Task: Select the always in the Show Toolbar.
Action: Mouse moved to (68, 403)
Screenshot: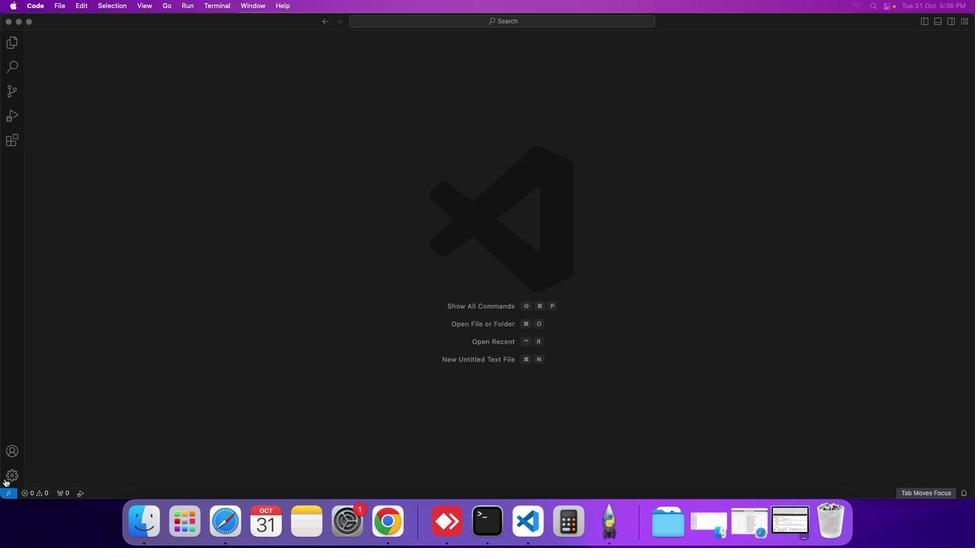 
Action: Mouse pressed left at (68, 403)
Screenshot: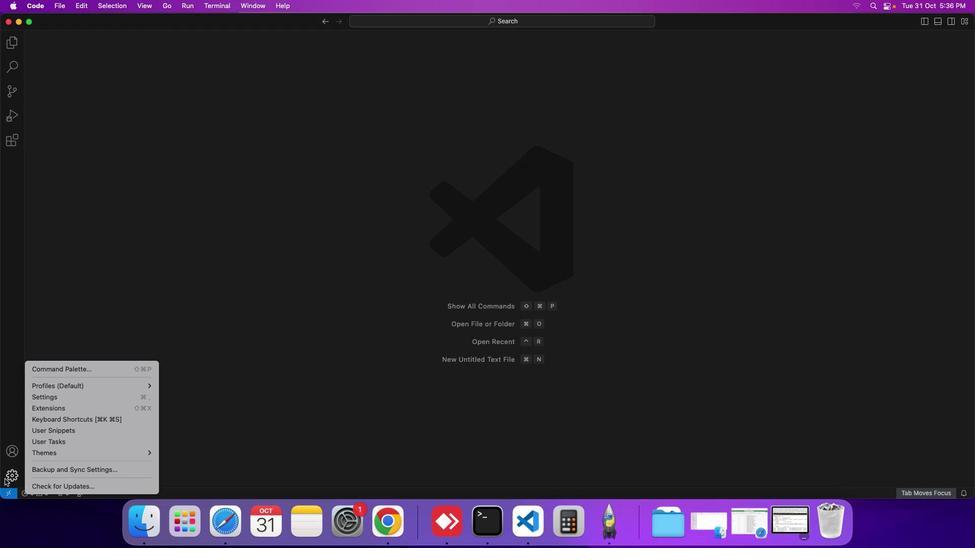 
Action: Mouse moved to (172, 342)
Screenshot: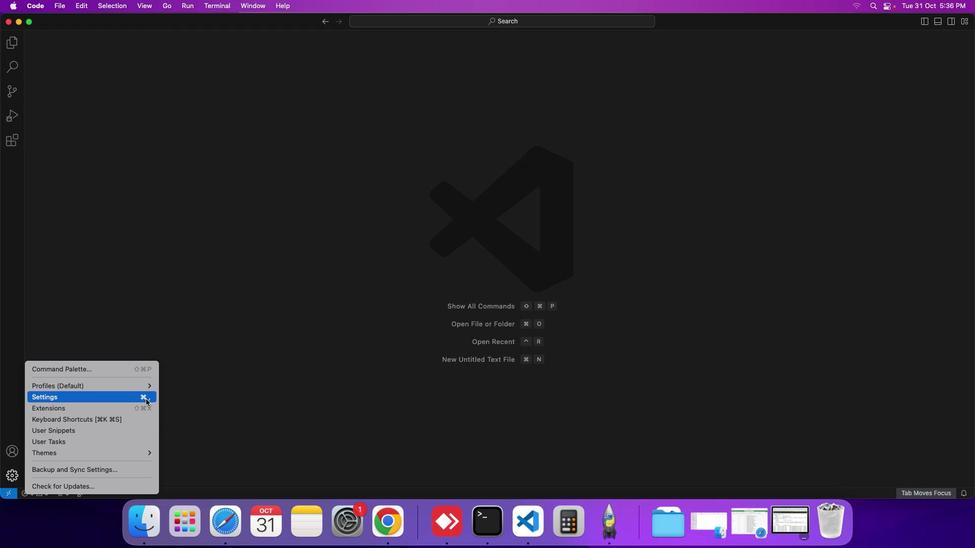 
Action: Mouse pressed left at (172, 342)
Screenshot: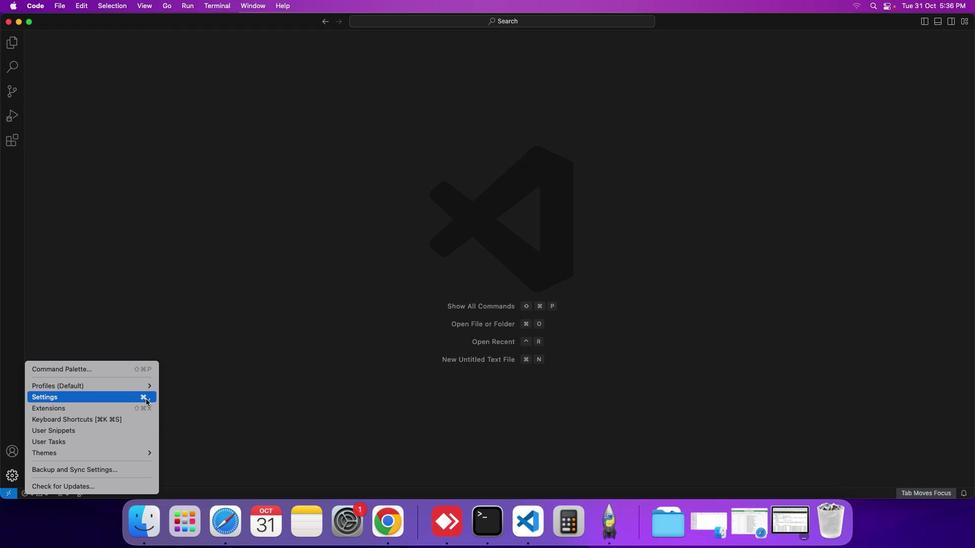 
Action: Mouse moved to (238, 122)
Screenshot: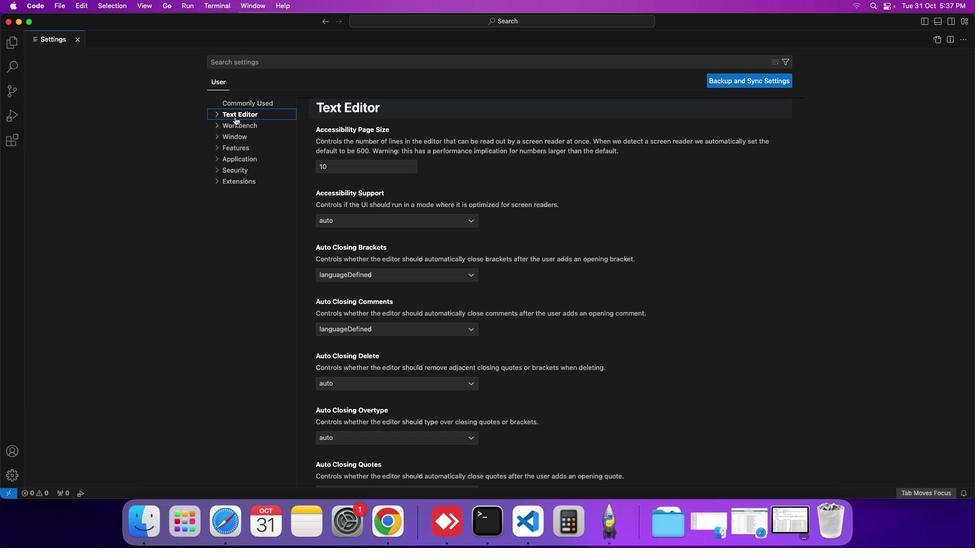 
Action: Mouse pressed left at (238, 122)
Screenshot: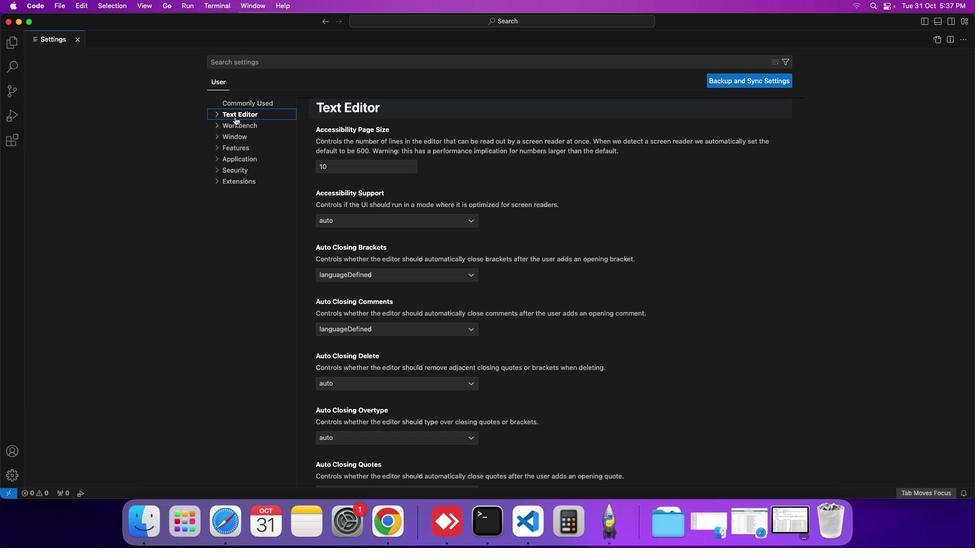 
Action: Mouse moved to (247, 179)
Screenshot: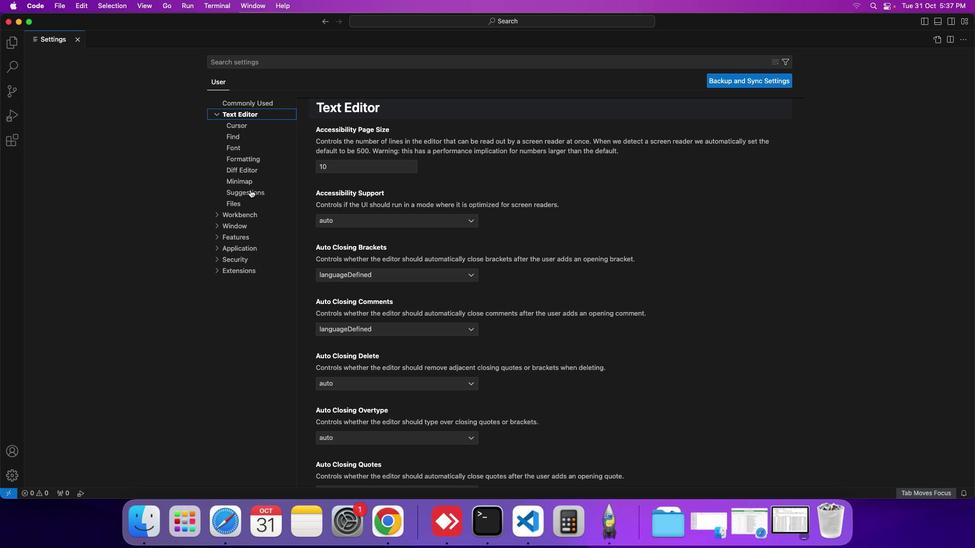 
Action: Mouse pressed left at (247, 179)
Screenshot: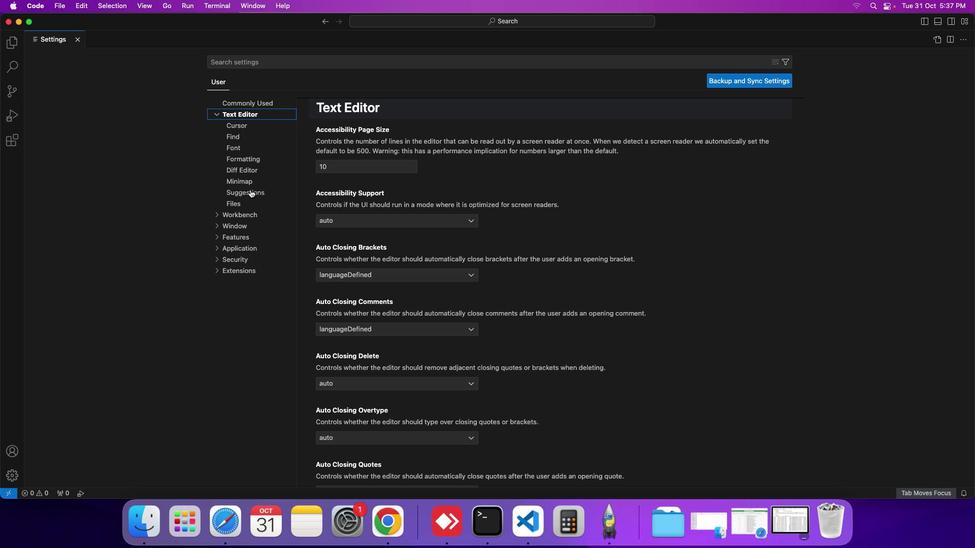 
Action: Mouse moved to (320, 271)
Screenshot: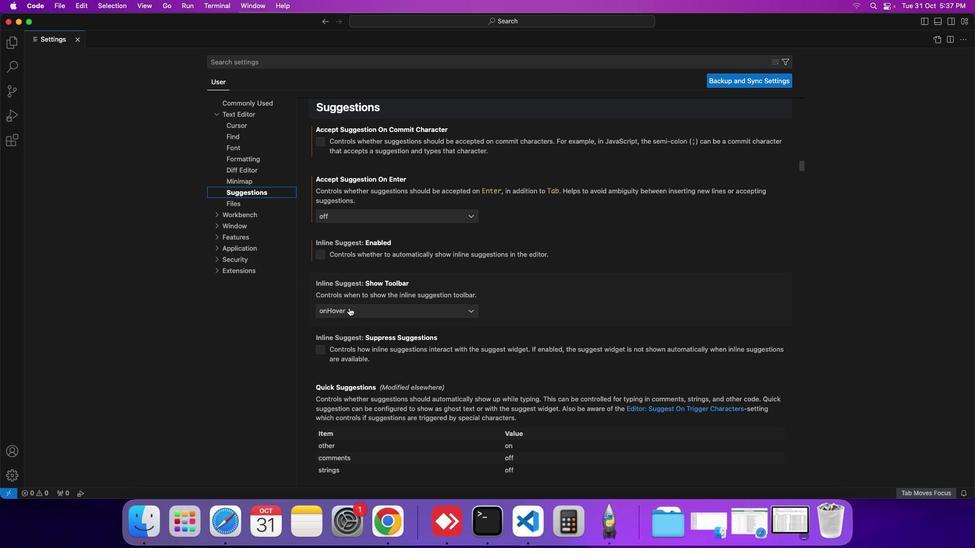 
Action: Mouse pressed left at (320, 271)
Screenshot: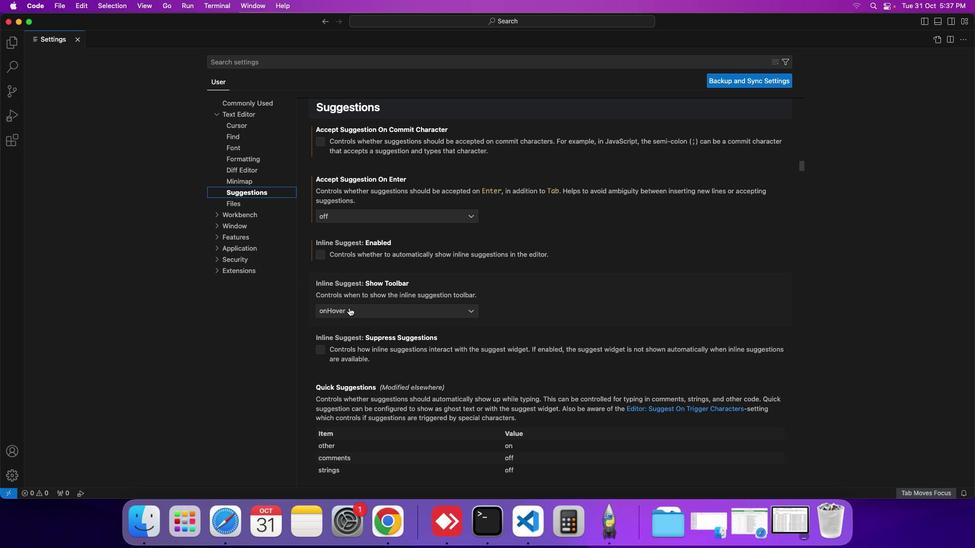 
Action: Mouse moved to (308, 282)
Screenshot: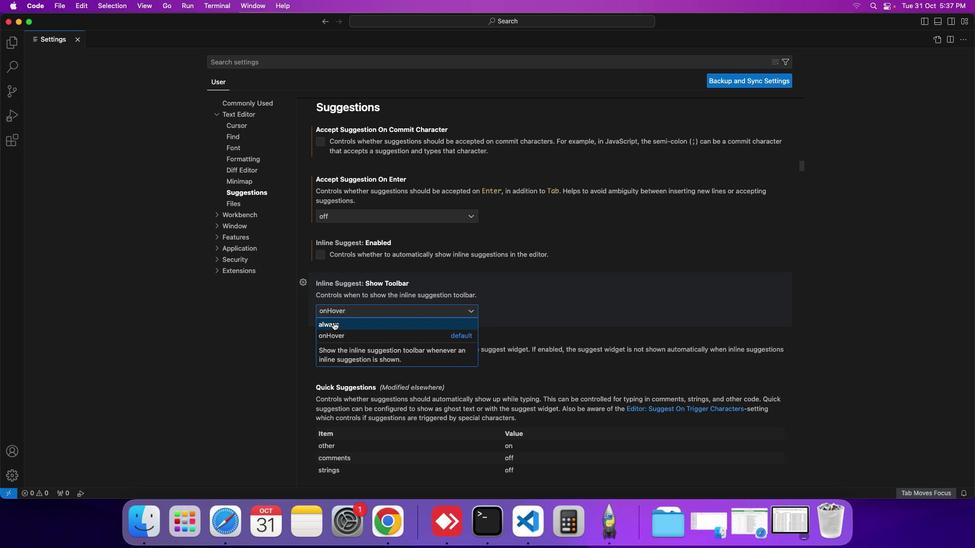 
Action: Mouse pressed left at (308, 282)
Screenshot: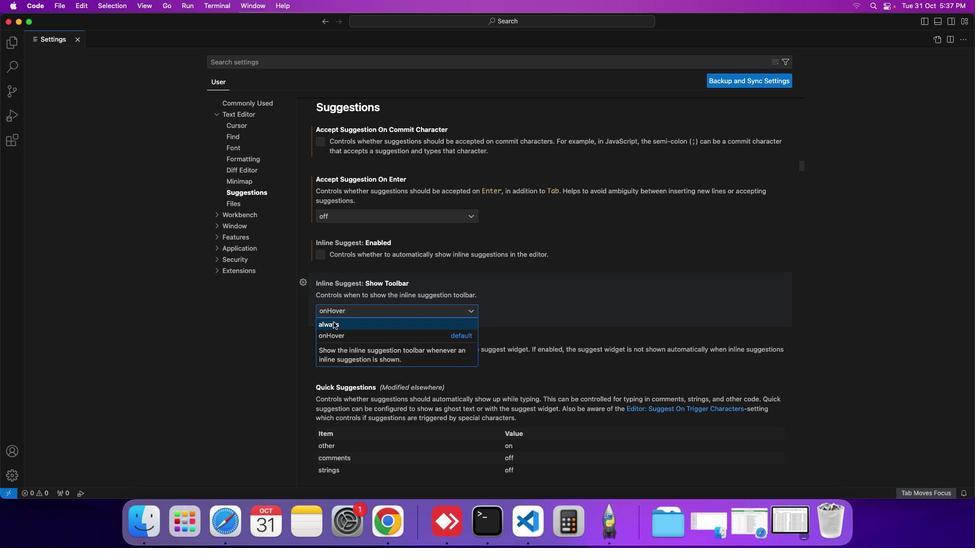 
Action: Mouse moved to (489, 146)
Screenshot: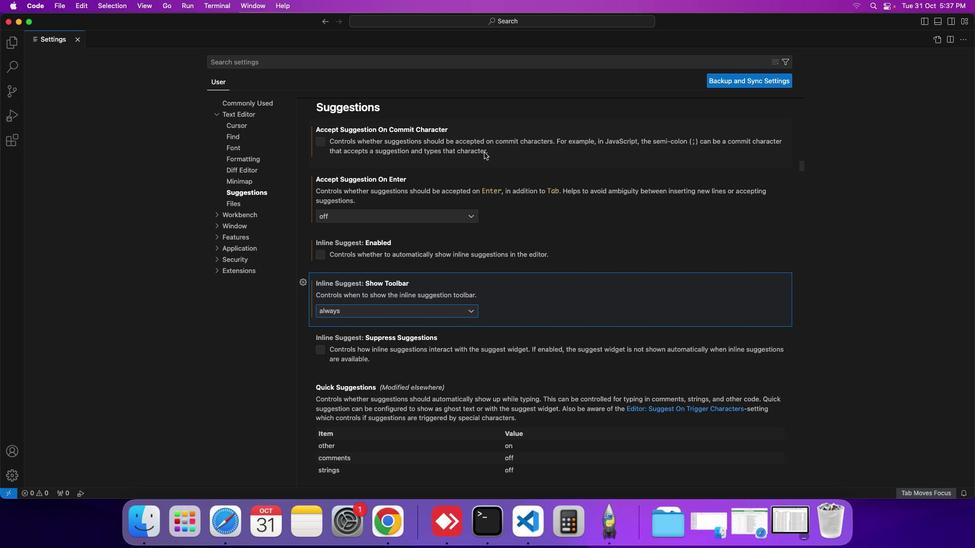 
